 Task: Add Cover Purple to Card Card0049 in Board Board0043 in Workspace Development in Trello
Action: Mouse moved to (676, 112)
Screenshot: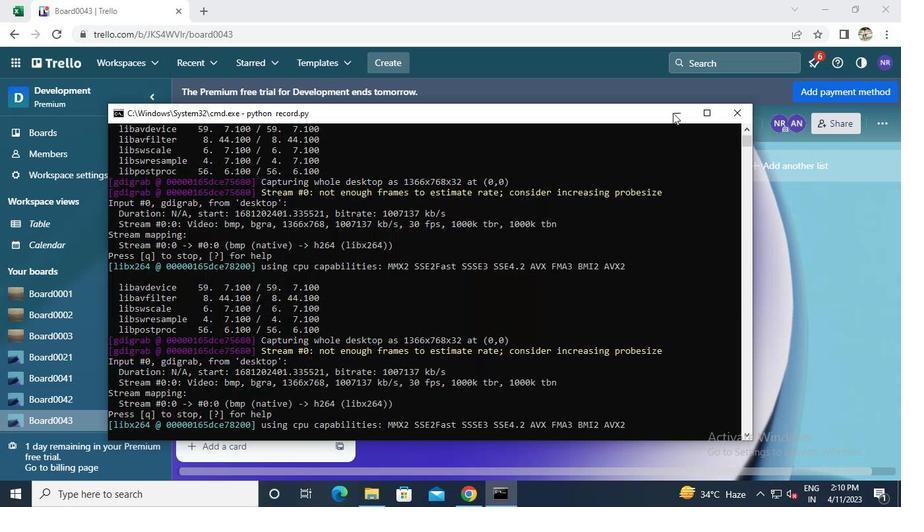 
Action: Mouse pressed left at (676, 112)
Screenshot: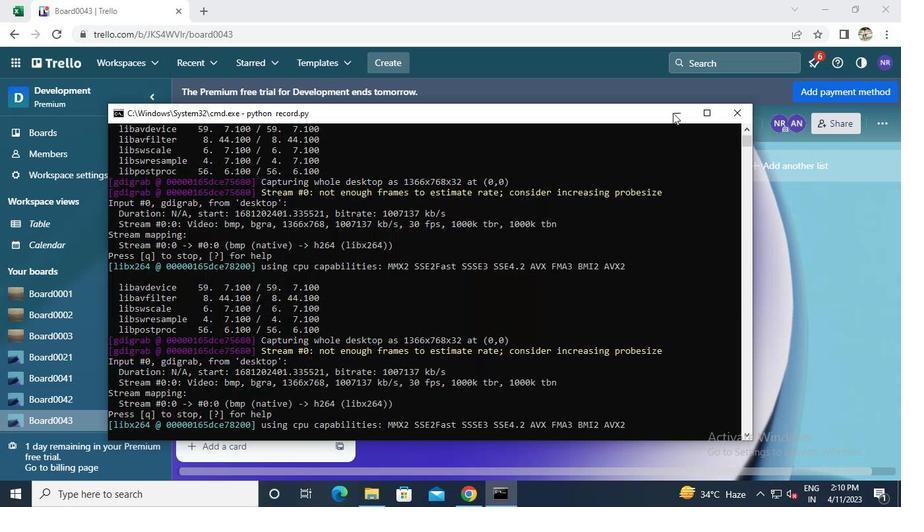 
Action: Mouse moved to (328, 188)
Screenshot: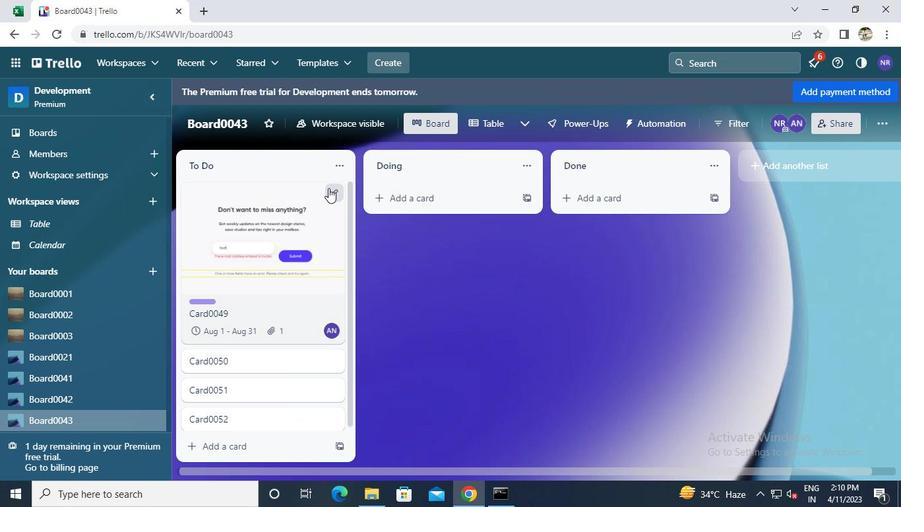 
Action: Mouse pressed left at (328, 188)
Screenshot: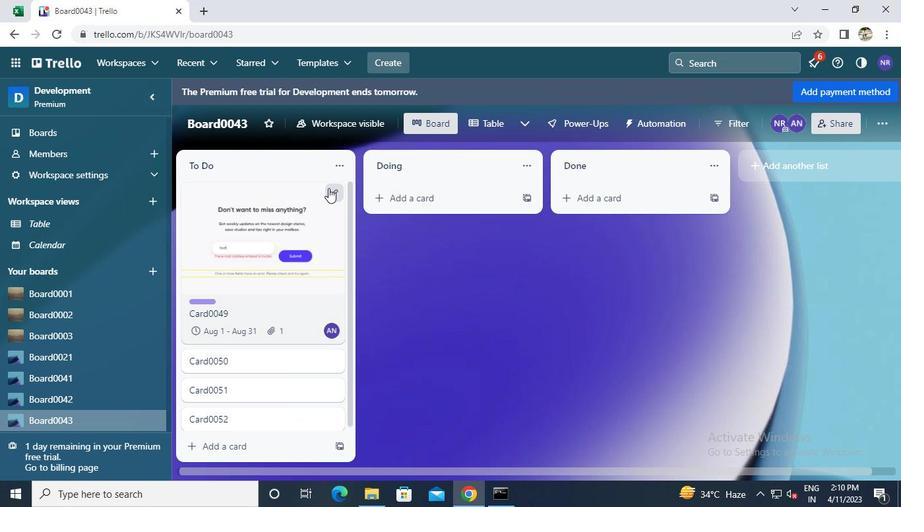 
Action: Mouse moved to (361, 264)
Screenshot: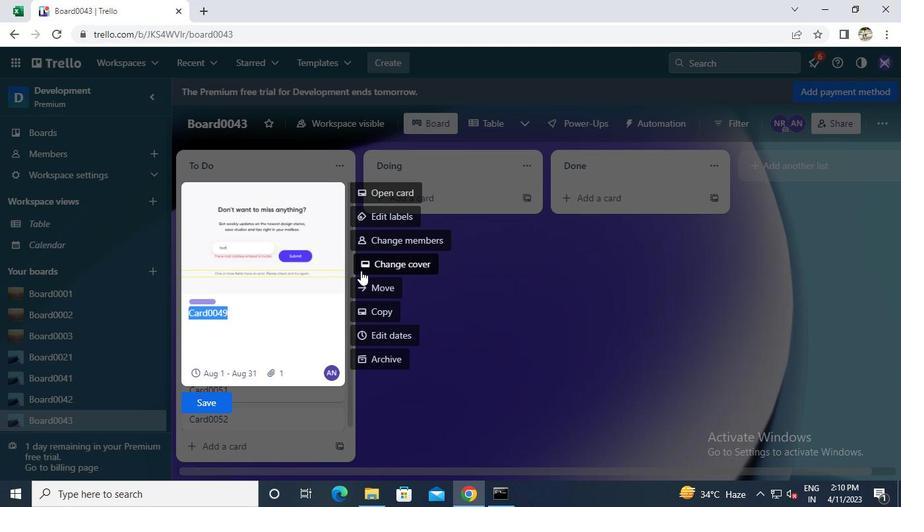 
Action: Mouse pressed left at (361, 264)
Screenshot: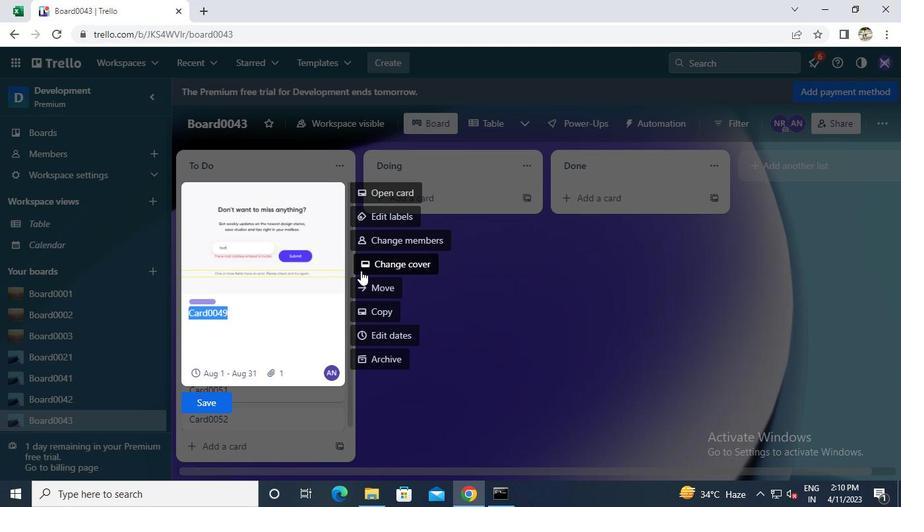 
Action: Mouse moved to (518, 227)
Screenshot: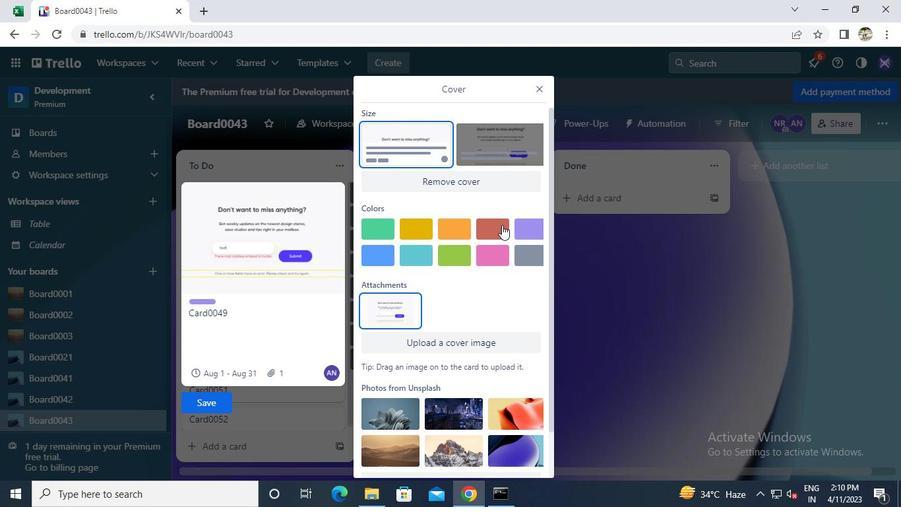 
Action: Mouse pressed left at (518, 227)
Screenshot: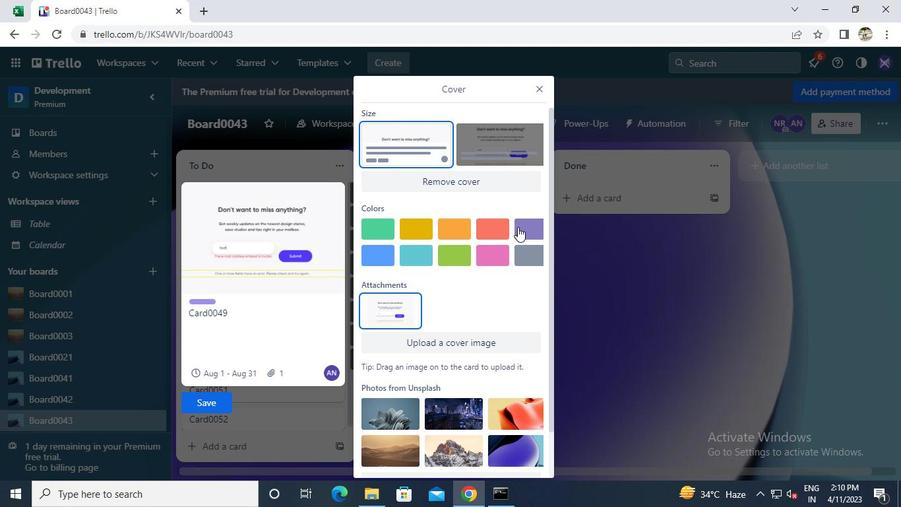 
Action: Mouse moved to (538, 87)
Screenshot: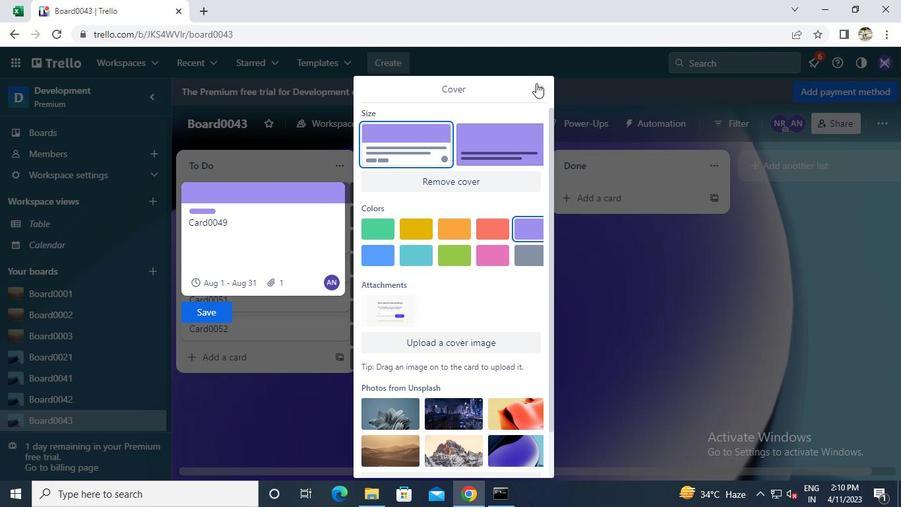 
Action: Mouse pressed left at (538, 87)
Screenshot: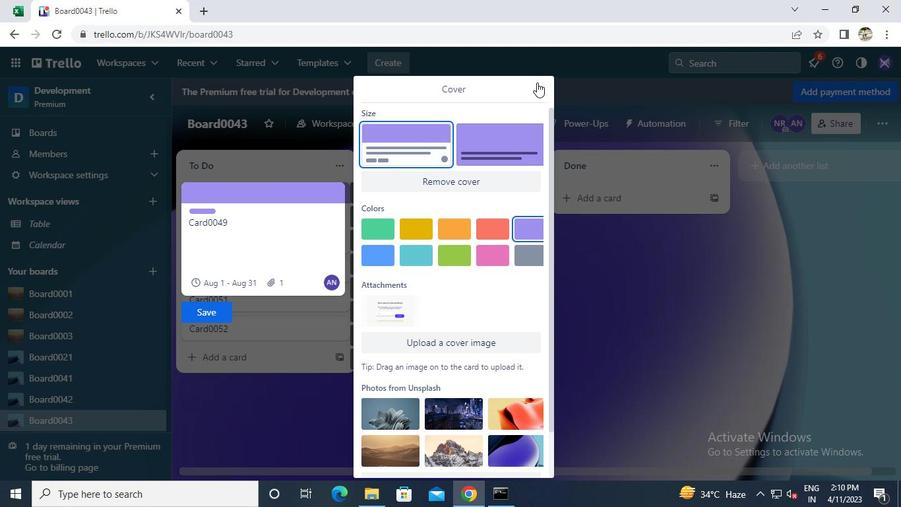 
Action: Mouse moved to (500, 487)
Screenshot: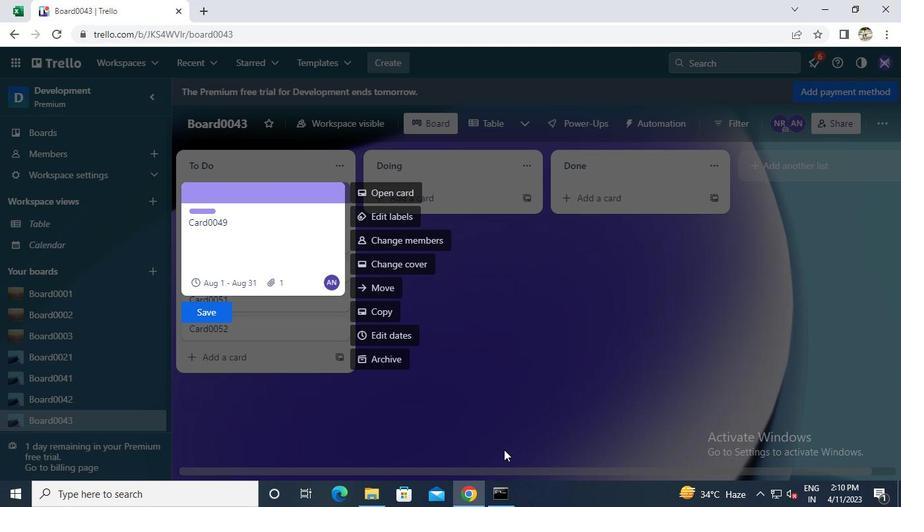 
Action: Mouse pressed left at (500, 487)
Screenshot: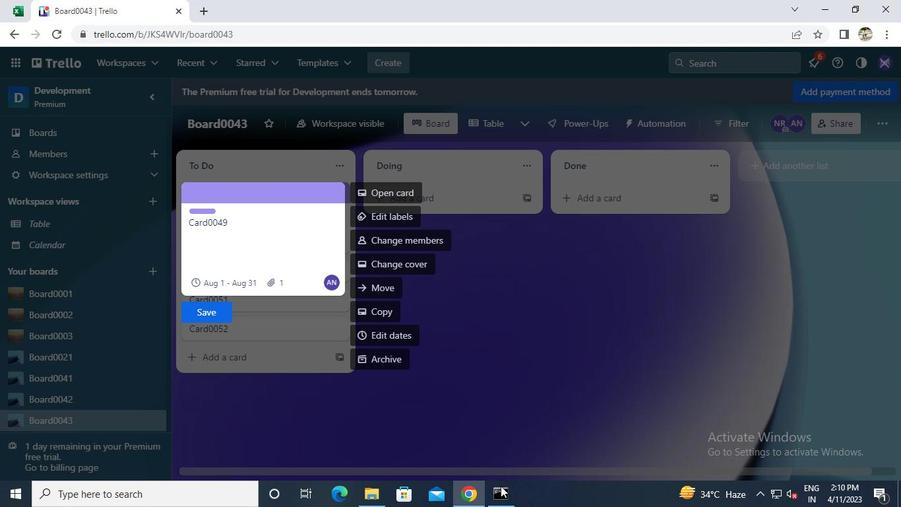 
Action: Mouse moved to (738, 112)
Screenshot: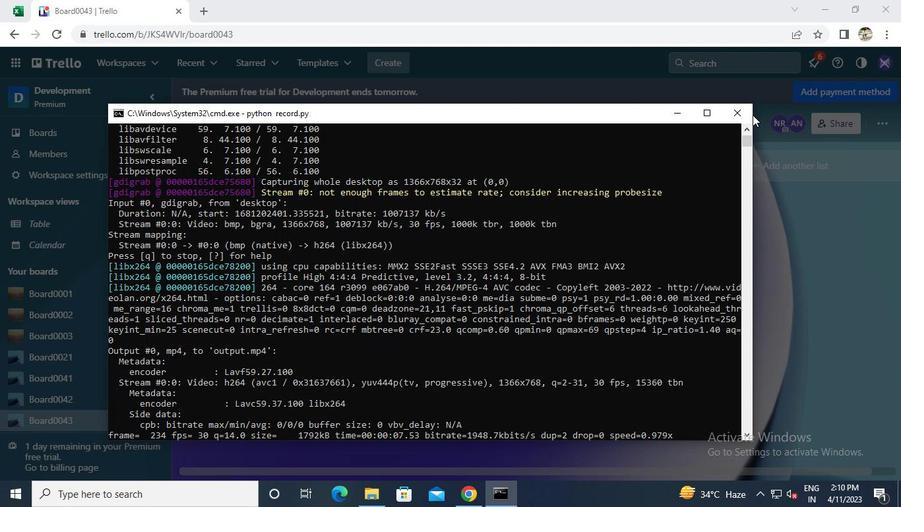 
Action: Mouse pressed left at (738, 112)
Screenshot: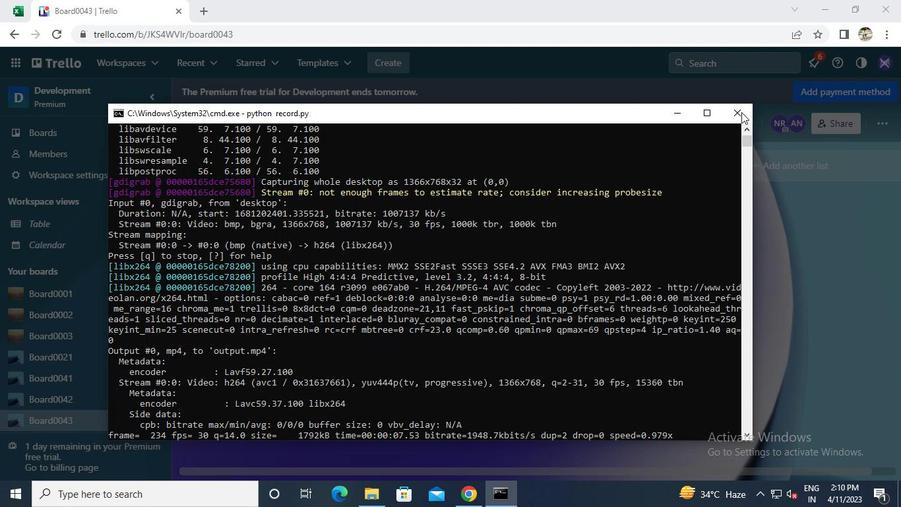 
